 Task: Start in the project CodeQuest the sprint 'Release Planning Sprint', with a duration of 1 week. Start in the project CodeQuest the sprint 'Release Planning Sprint', with a duration of 3 weeks. Start in the project CodeQuest the sprint 'Release Planning Sprint', with a duration of 2 weeks
Action: Mouse moved to (197, 56)
Screenshot: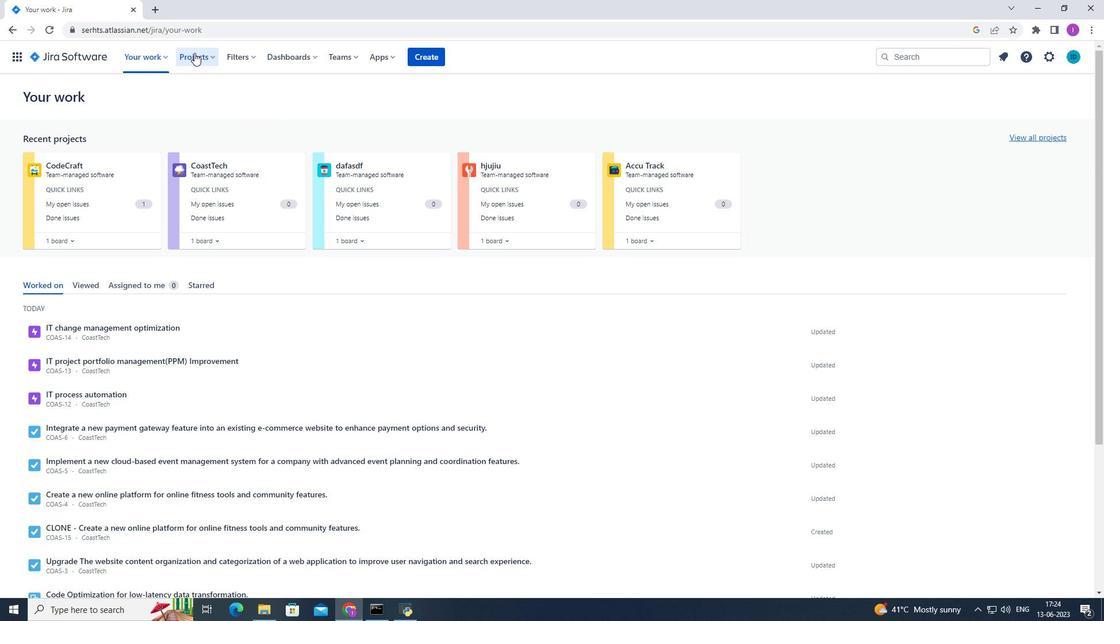 
Action: Mouse pressed left at (197, 56)
Screenshot: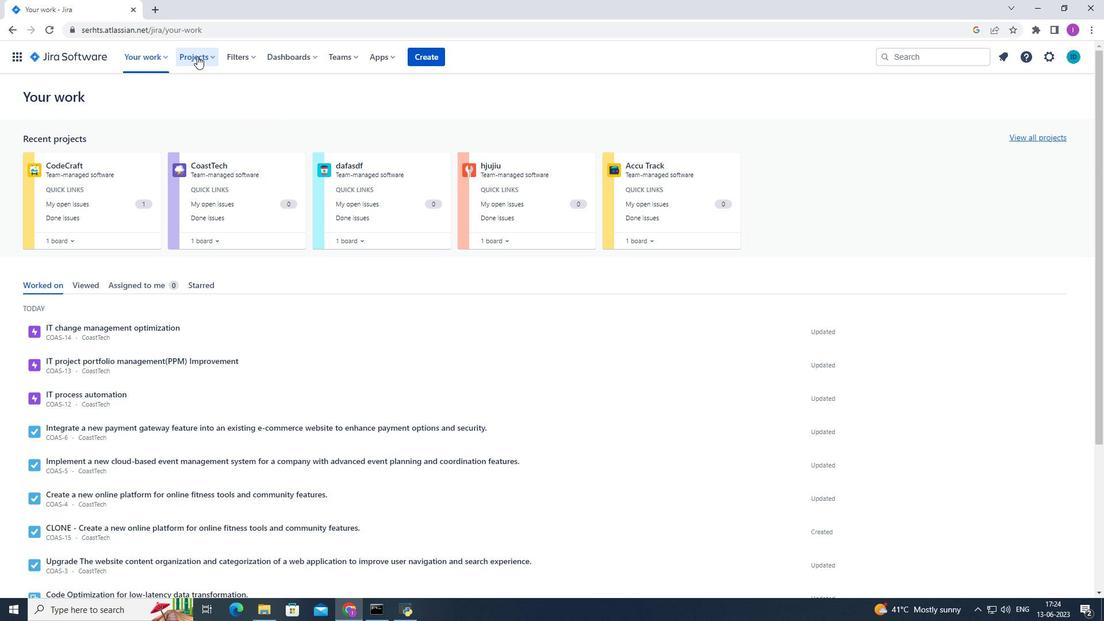 
Action: Mouse moved to (251, 110)
Screenshot: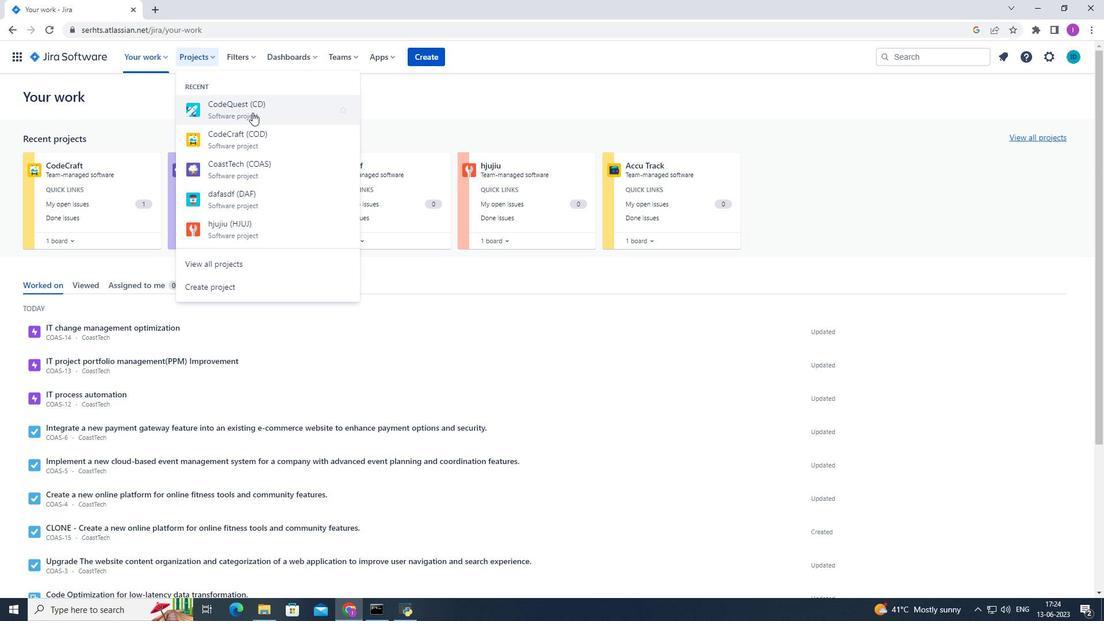 
Action: Mouse pressed left at (251, 110)
Screenshot: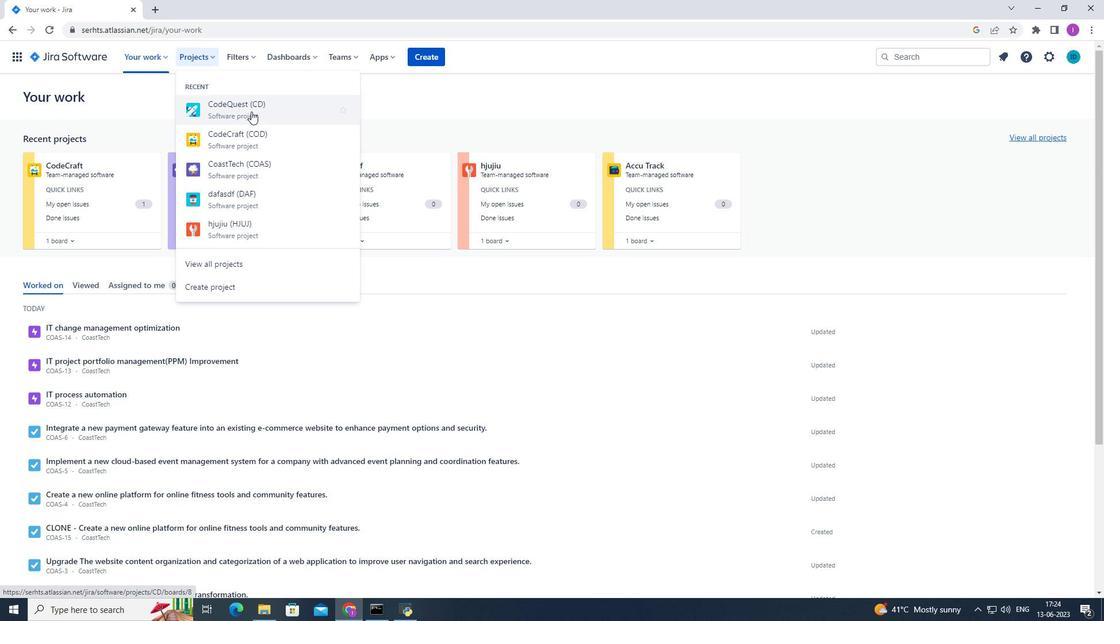 
Action: Mouse moved to (54, 176)
Screenshot: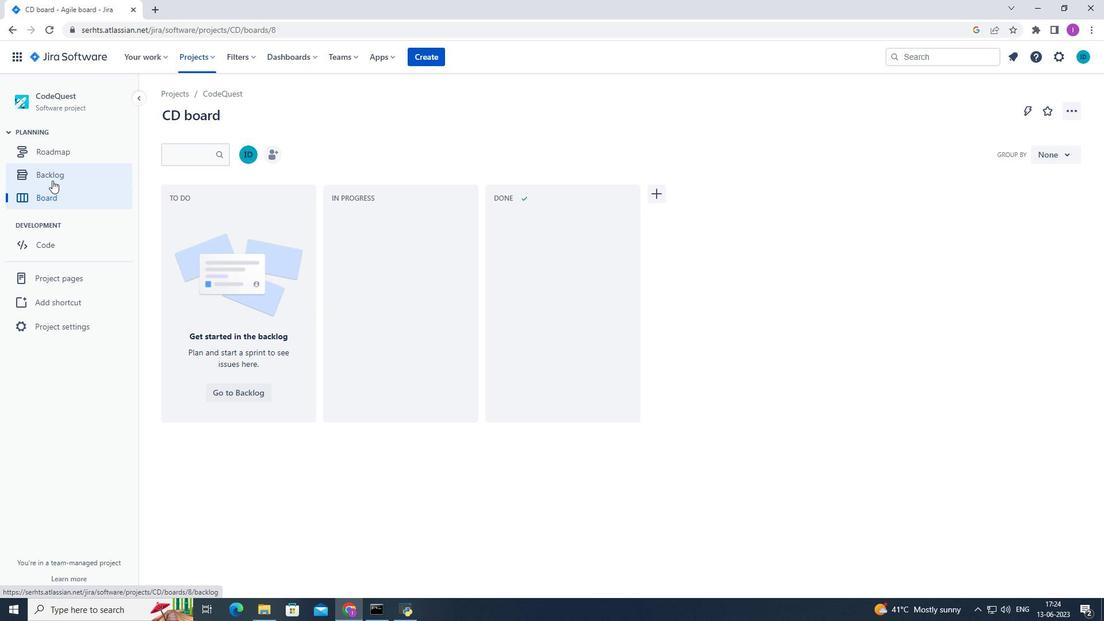 
Action: Mouse pressed left at (54, 176)
Screenshot: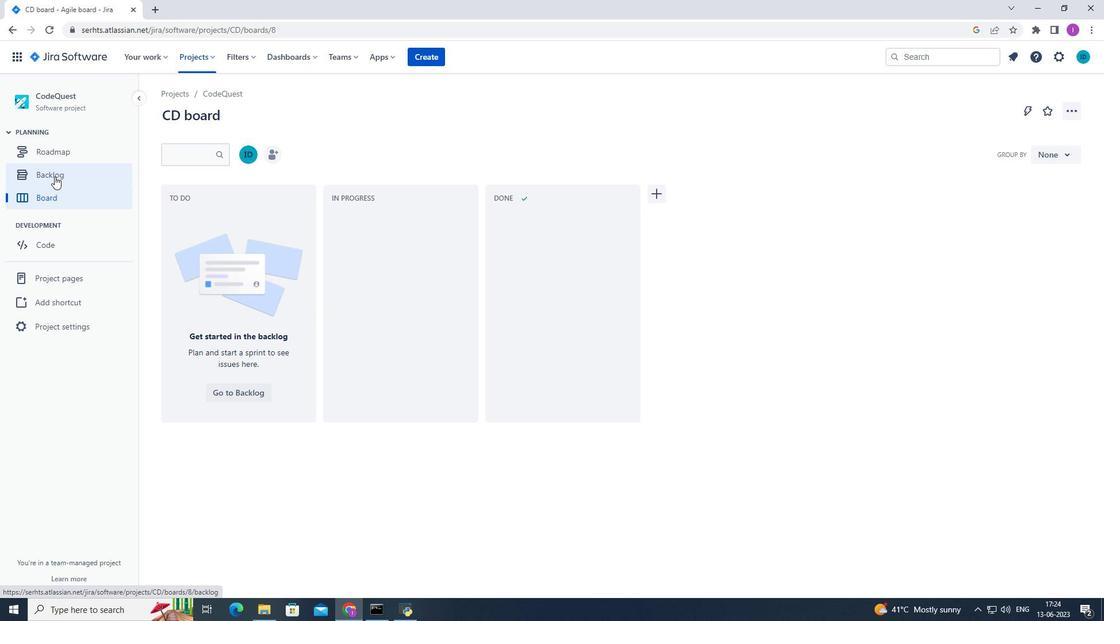 
Action: Mouse moved to (1024, 182)
Screenshot: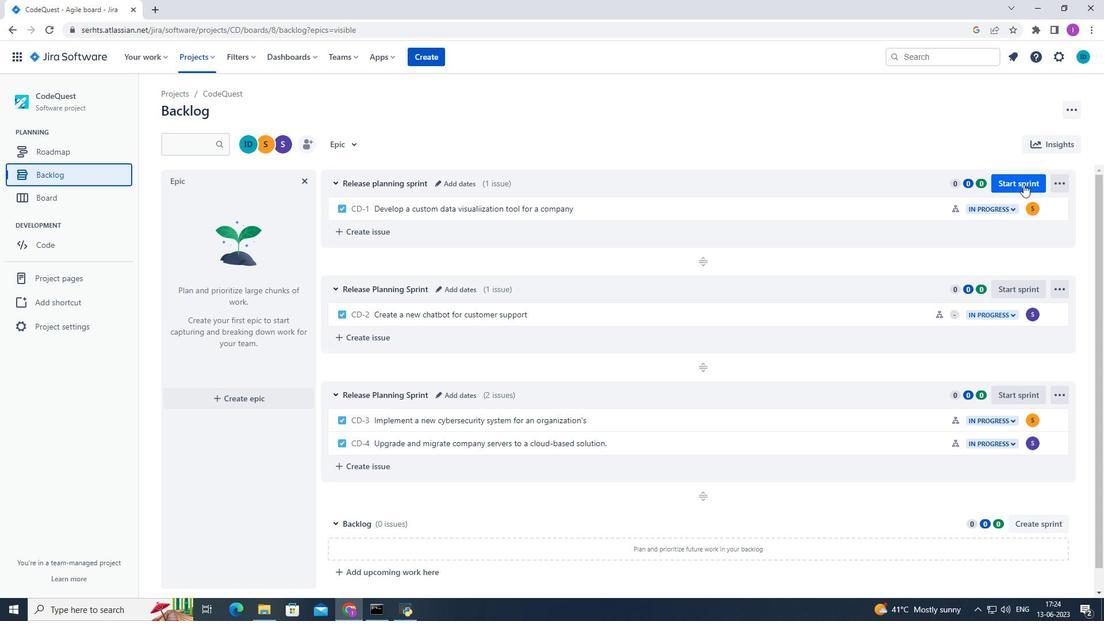 
Action: Mouse pressed left at (1024, 182)
Screenshot: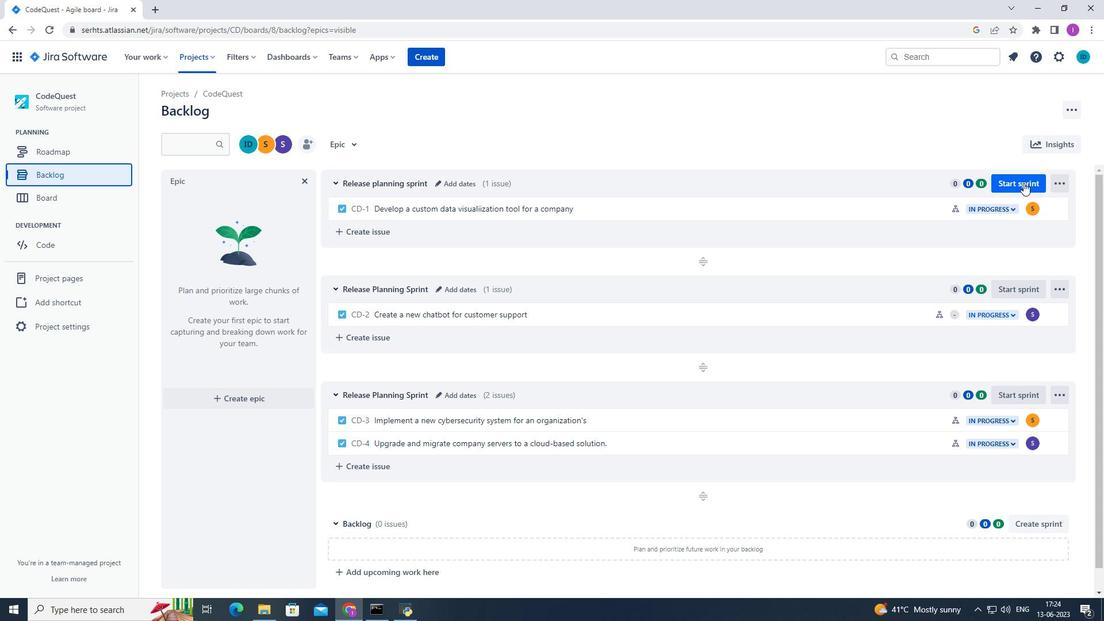 
Action: Mouse moved to (527, 198)
Screenshot: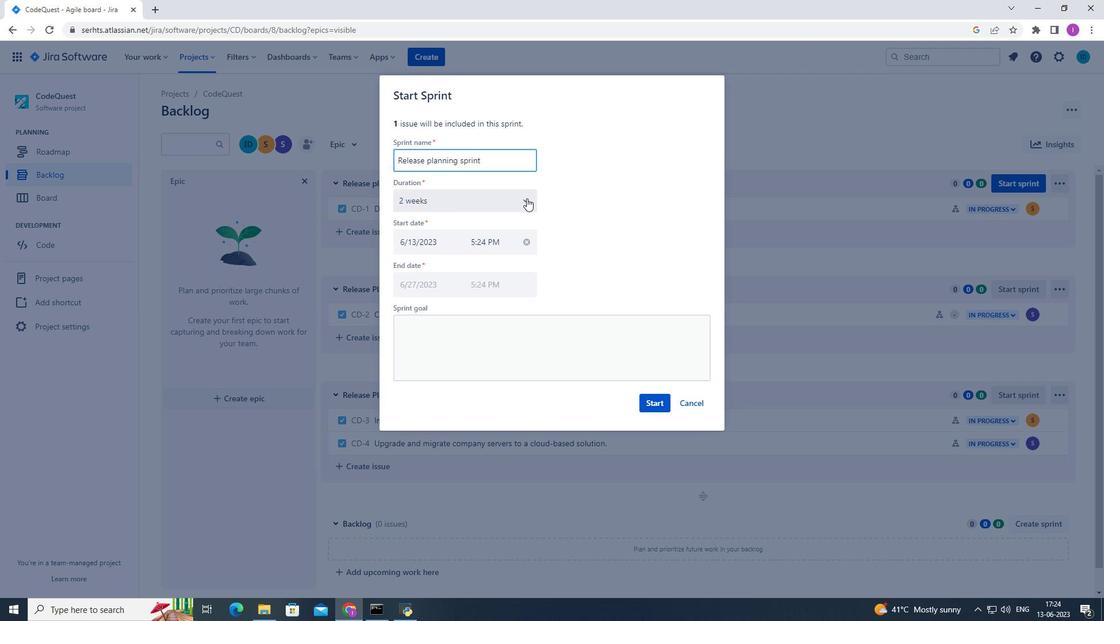 
Action: Mouse pressed left at (527, 198)
Screenshot: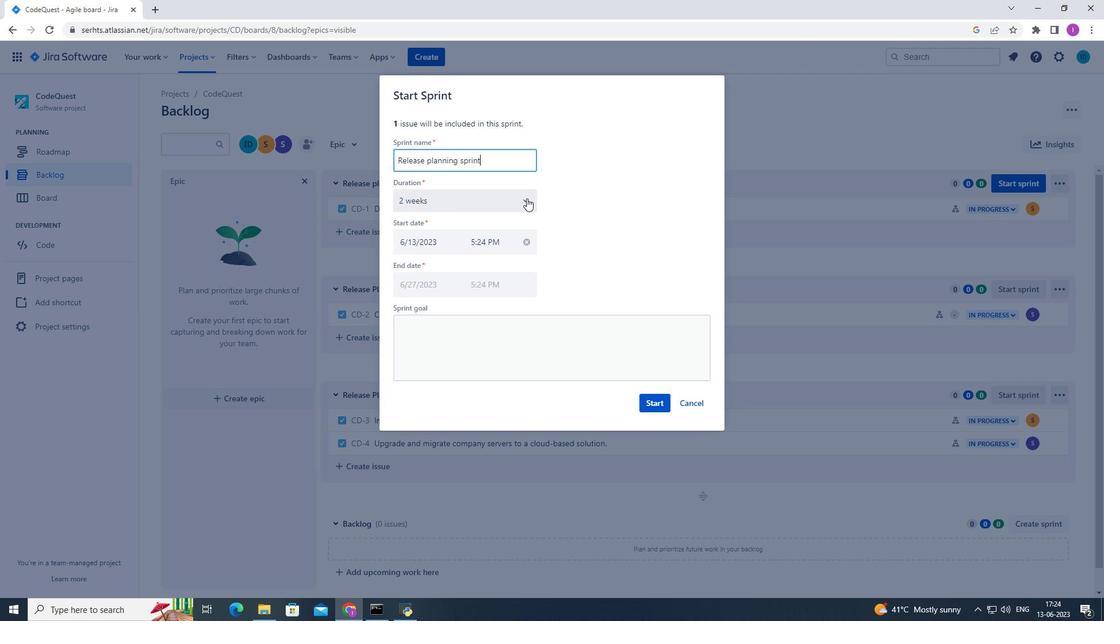 
Action: Mouse moved to (434, 228)
Screenshot: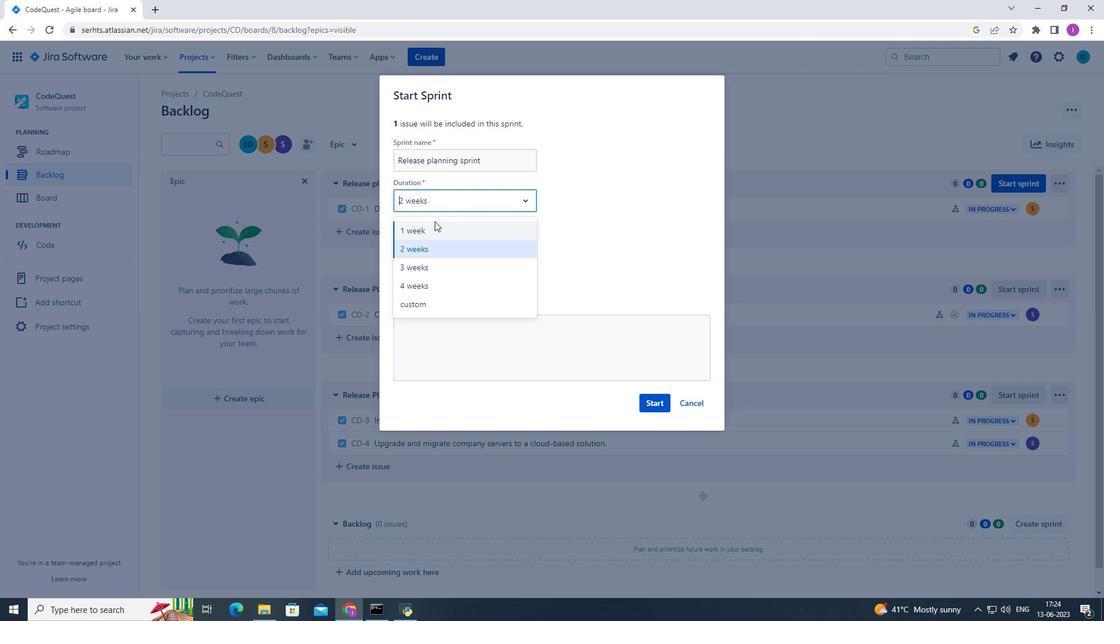 
Action: Mouse pressed left at (434, 228)
Screenshot: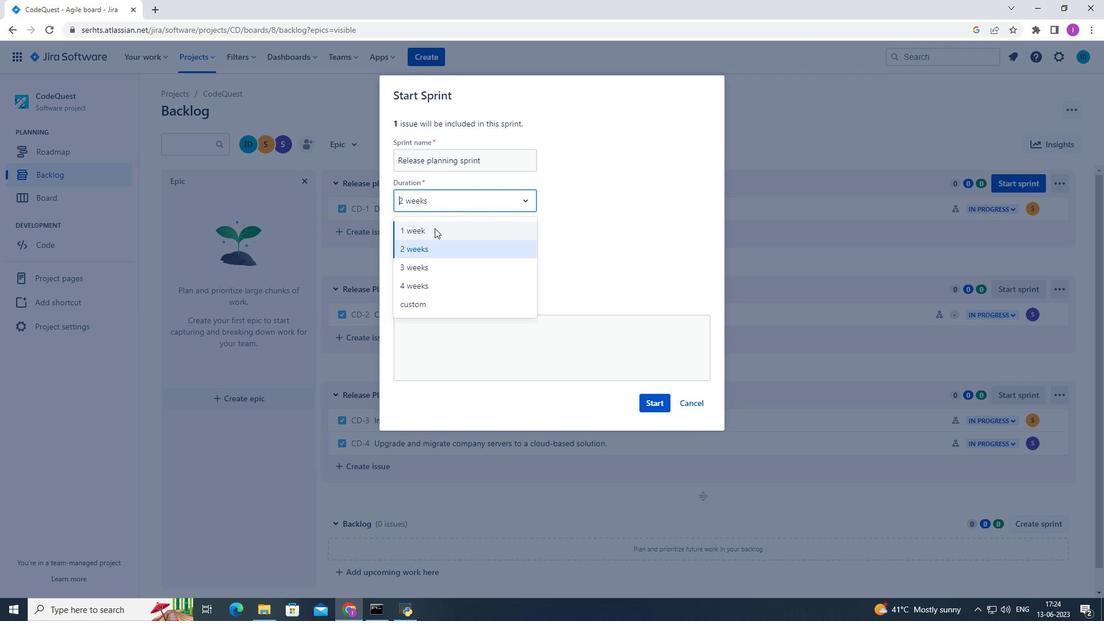 
Action: Mouse moved to (661, 402)
Screenshot: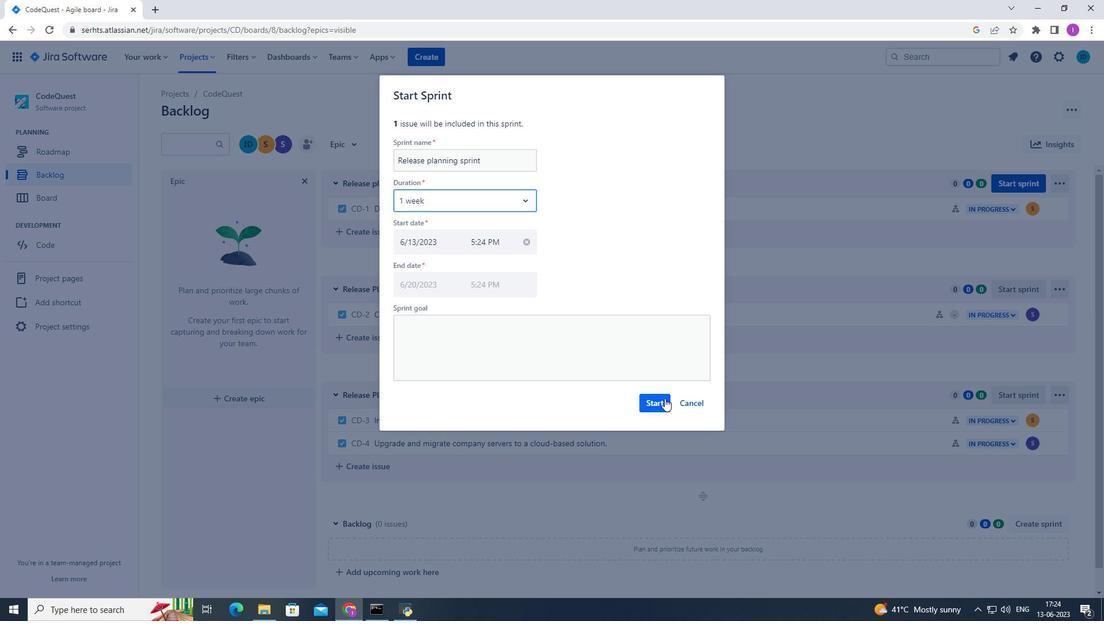 
Action: Mouse pressed left at (661, 402)
Screenshot: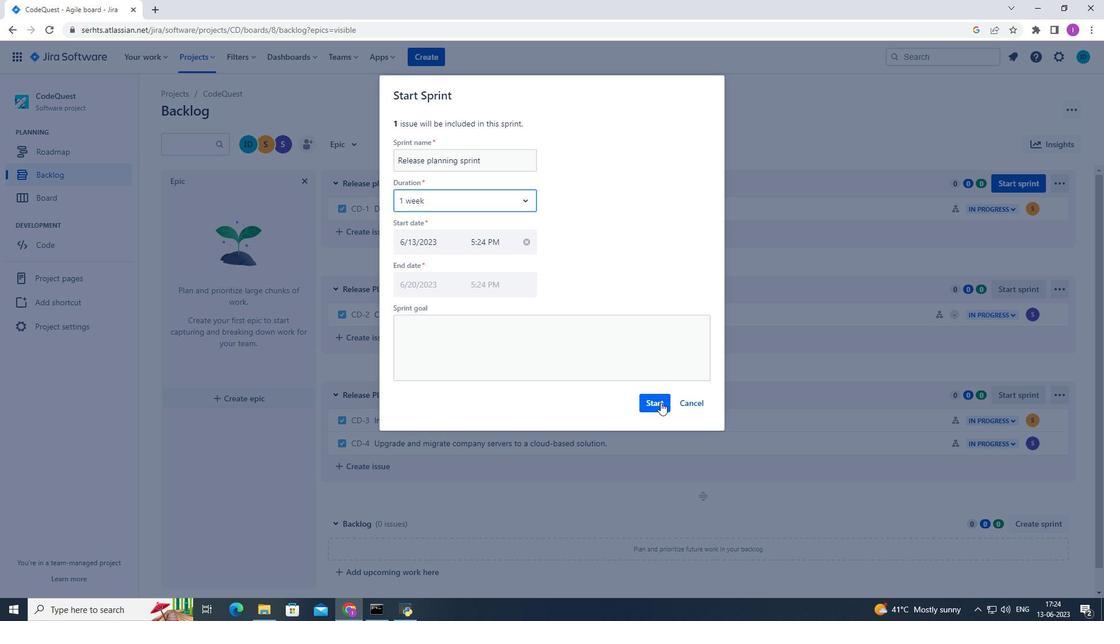
Action: Mouse moved to (13, 27)
Screenshot: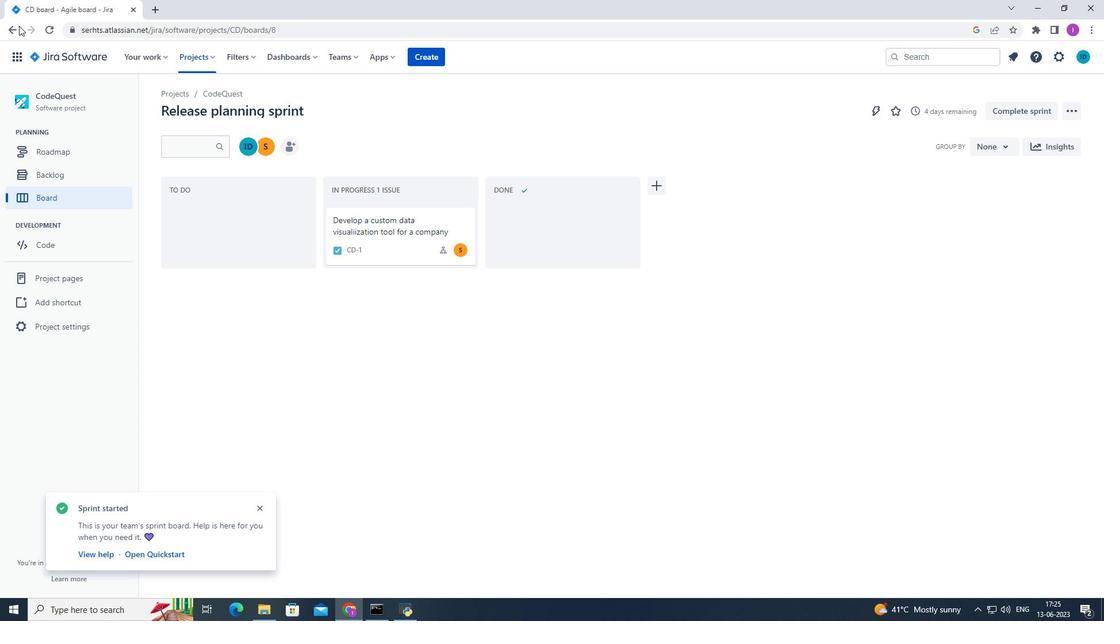 
Action: Mouse pressed left at (13, 27)
Screenshot: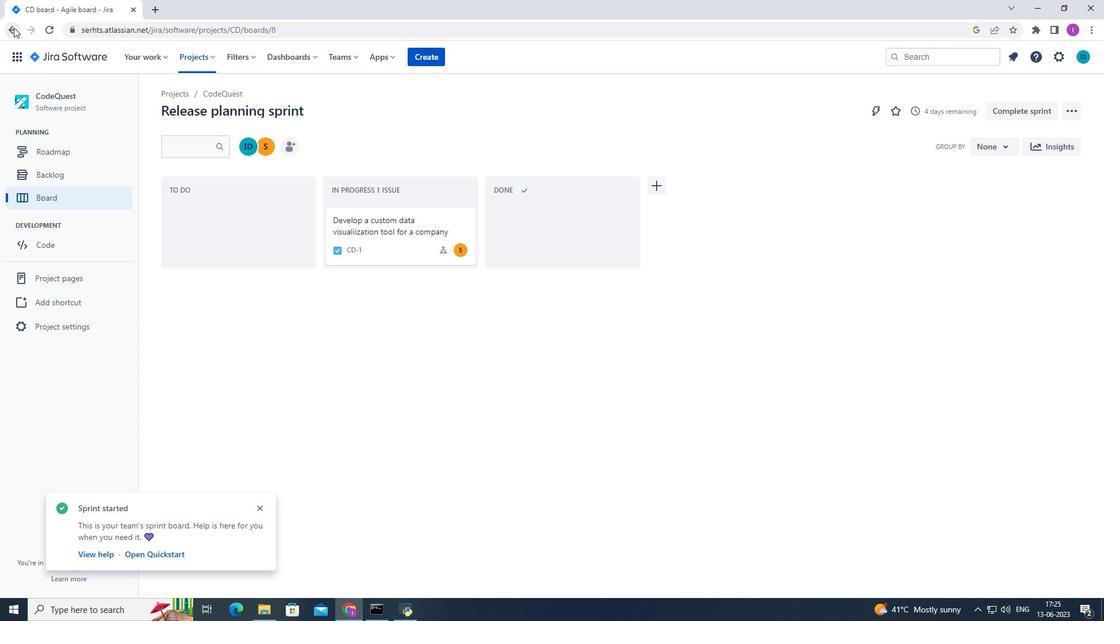 
Action: Mouse moved to (1018, 284)
Screenshot: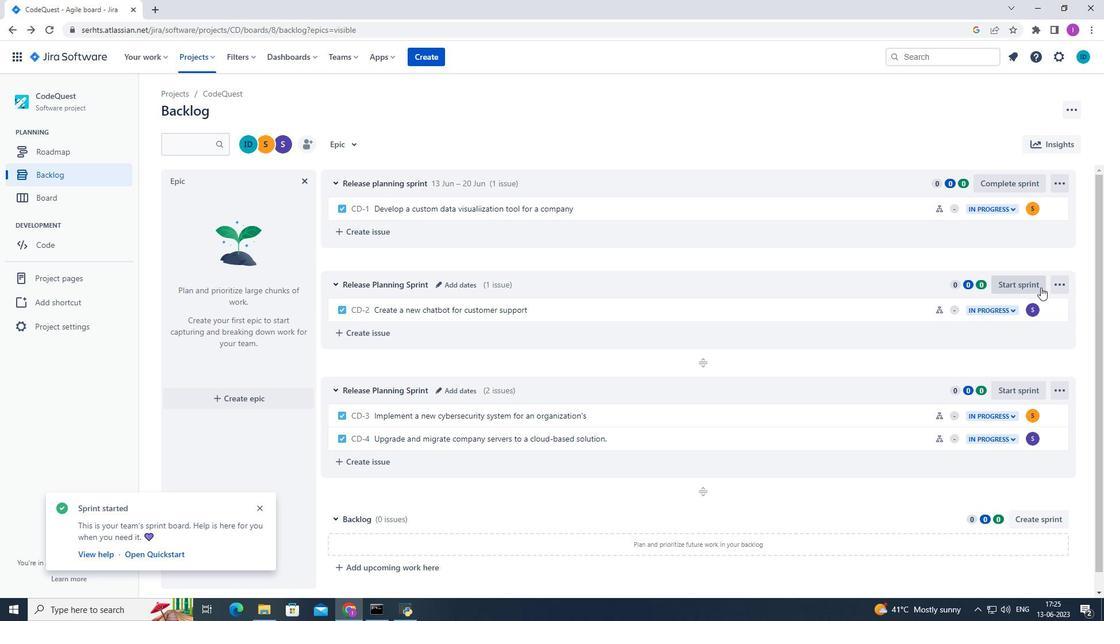 
Action: Mouse pressed left at (1018, 284)
Screenshot: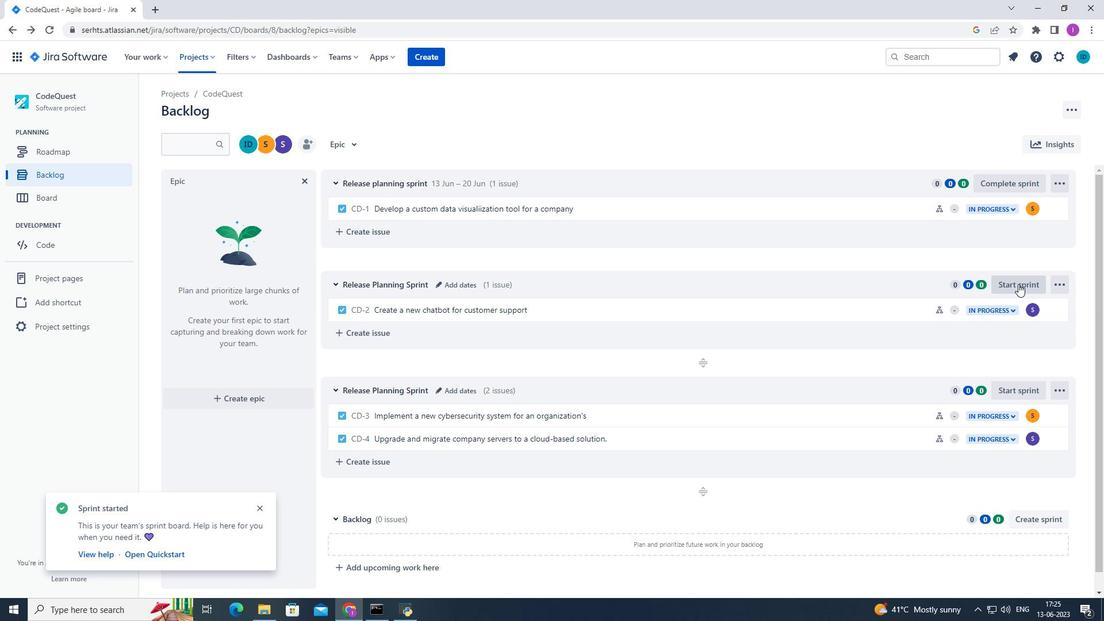
Action: Mouse moved to (524, 201)
Screenshot: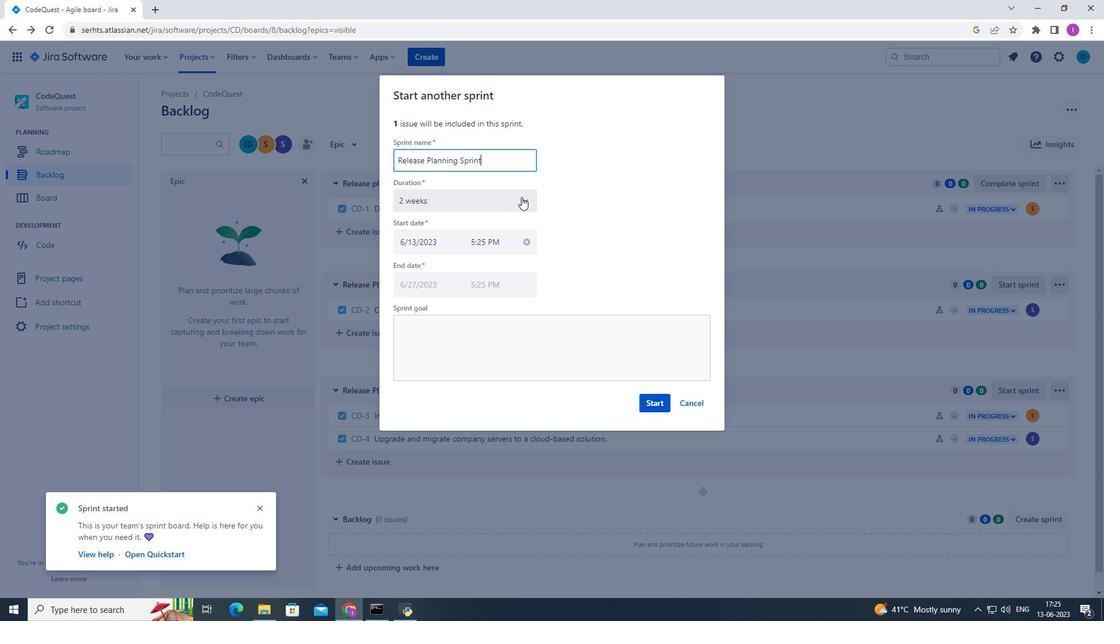 
Action: Mouse pressed left at (524, 201)
Screenshot: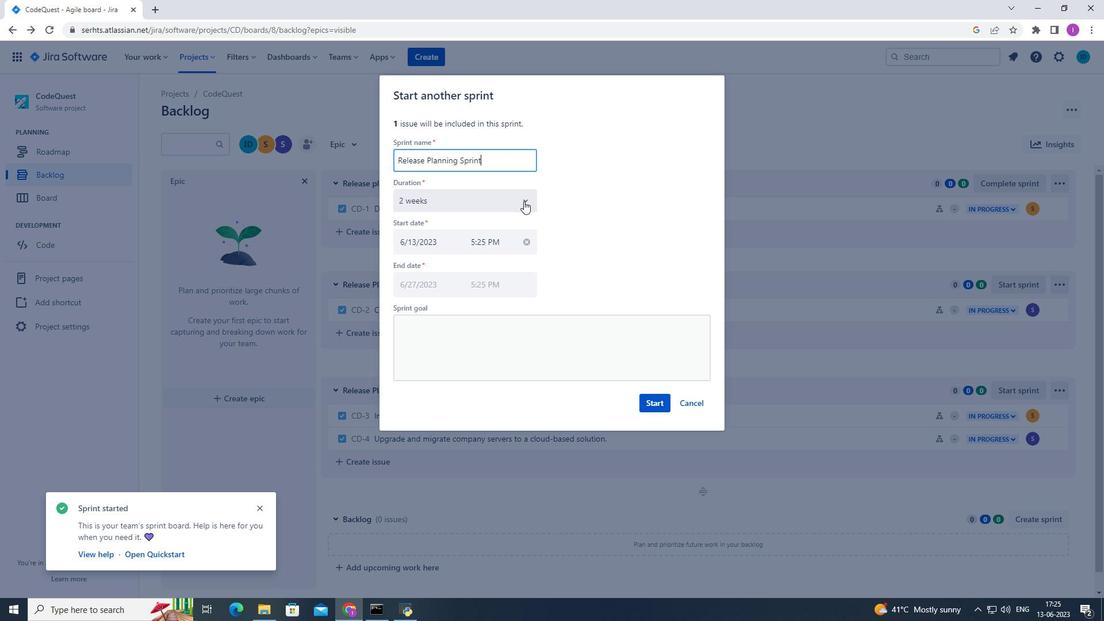 
Action: Mouse moved to (480, 269)
Screenshot: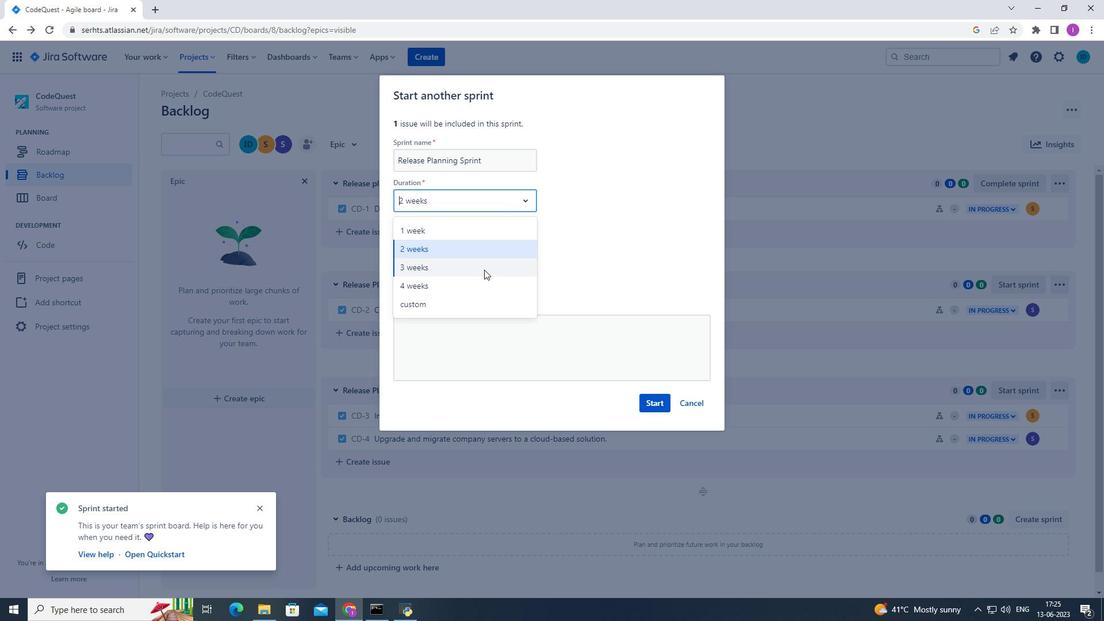 
Action: Mouse pressed left at (480, 269)
Screenshot: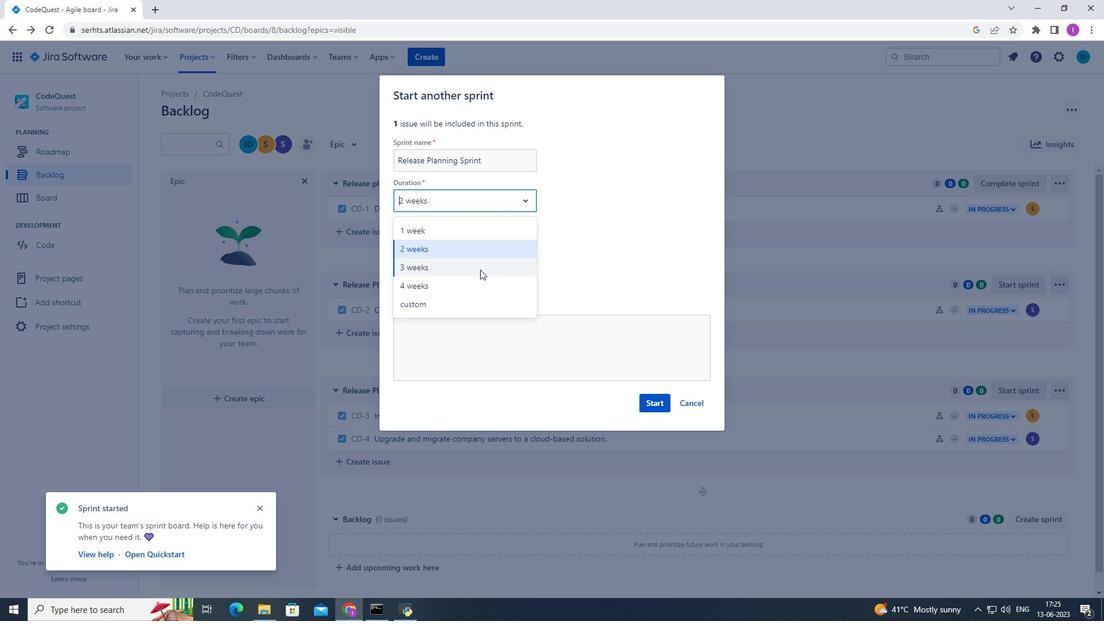 
Action: Mouse moved to (656, 403)
Screenshot: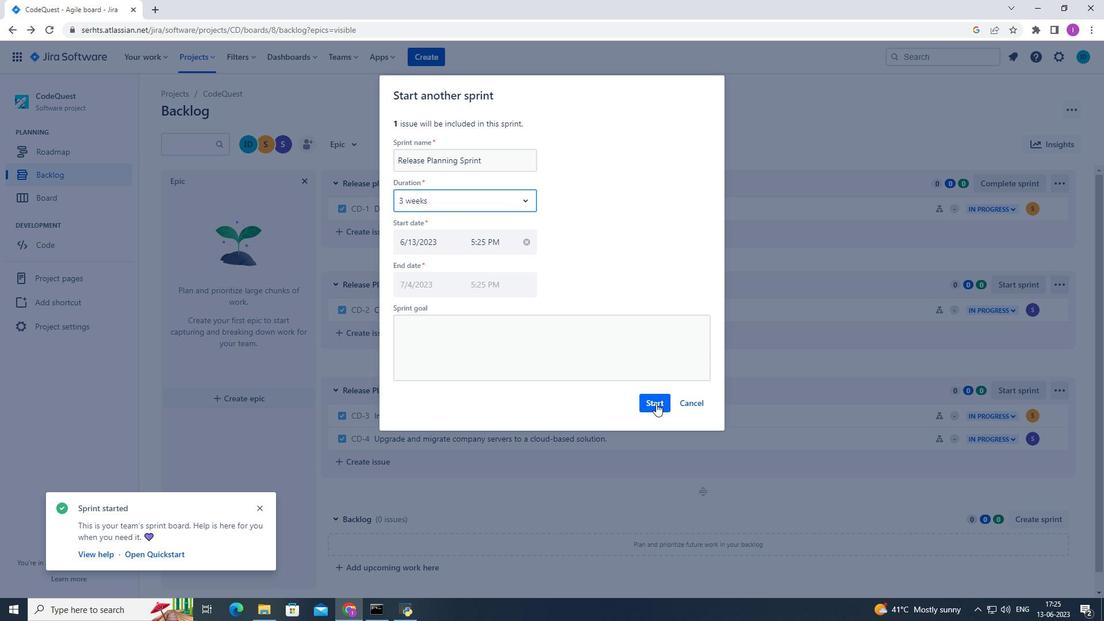 
Action: Mouse pressed left at (656, 403)
Screenshot: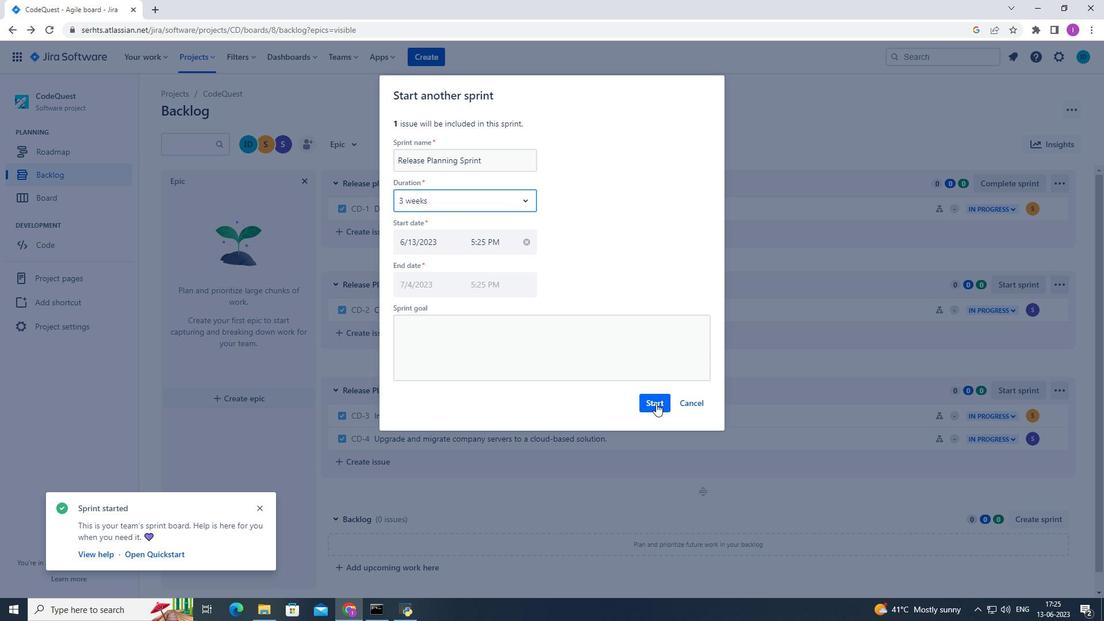 
Action: Mouse moved to (9, 30)
Screenshot: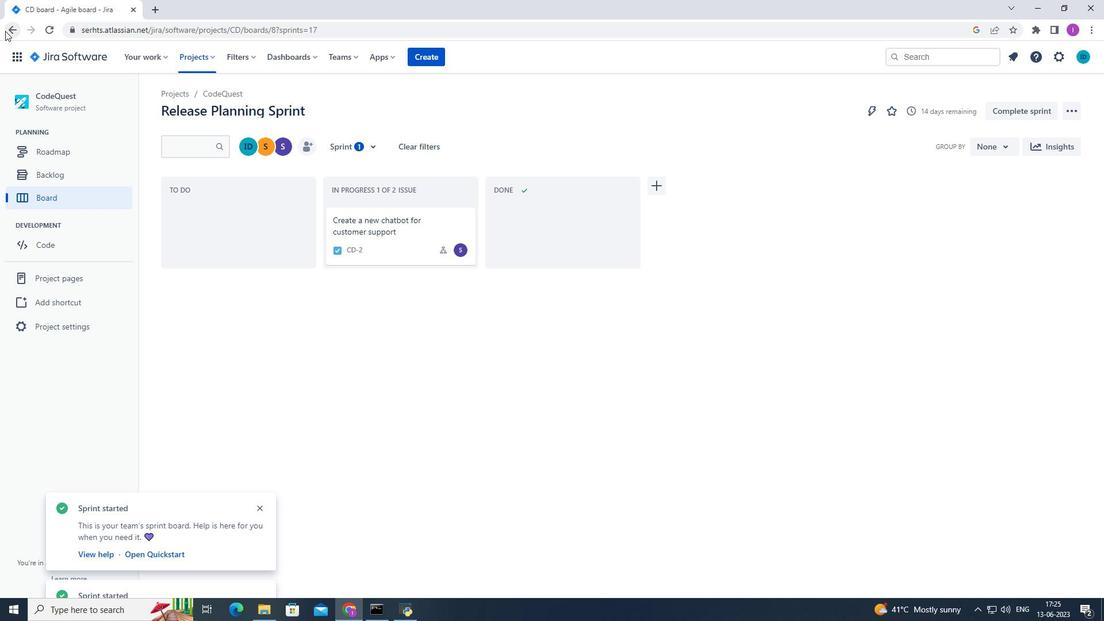 
Action: Mouse pressed left at (9, 30)
Screenshot: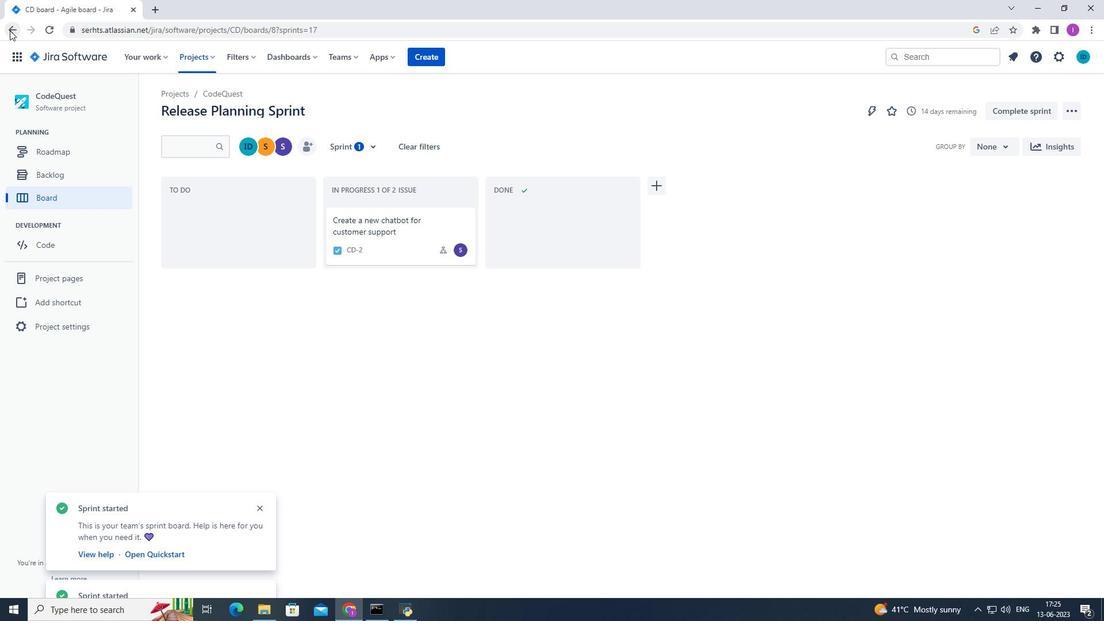 
Action: Mouse moved to (1005, 384)
Screenshot: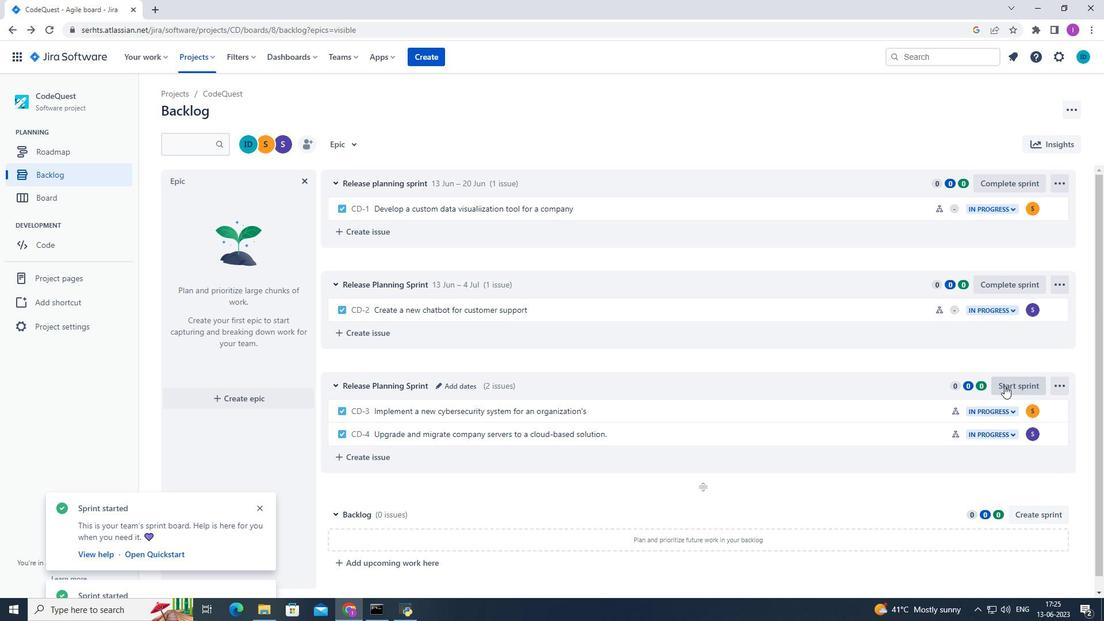 
Action: Mouse pressed left at (1005, 384)
Screenshot: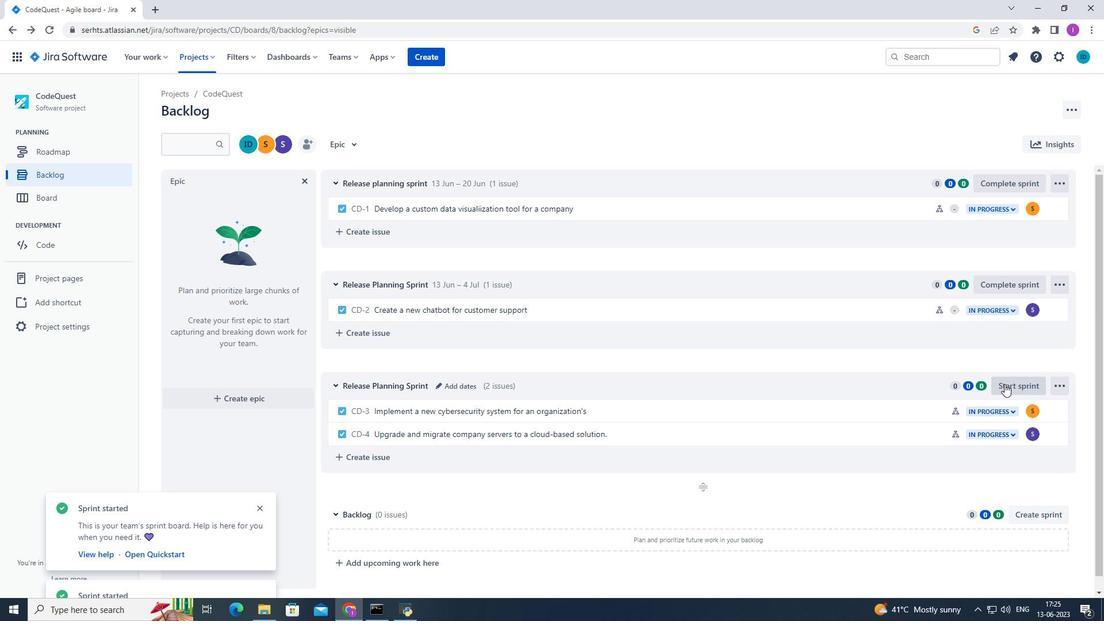 
Action: Mouse moved to (528, 199)
Screenshot: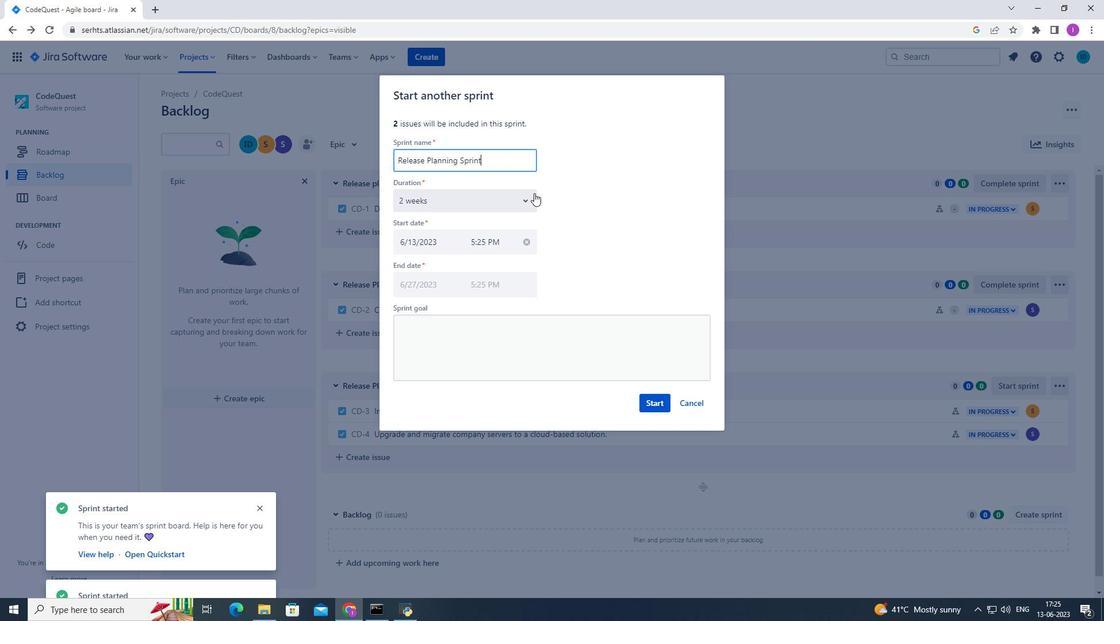 
Action: Mouse pressed left at (528, 199)
Screenshot: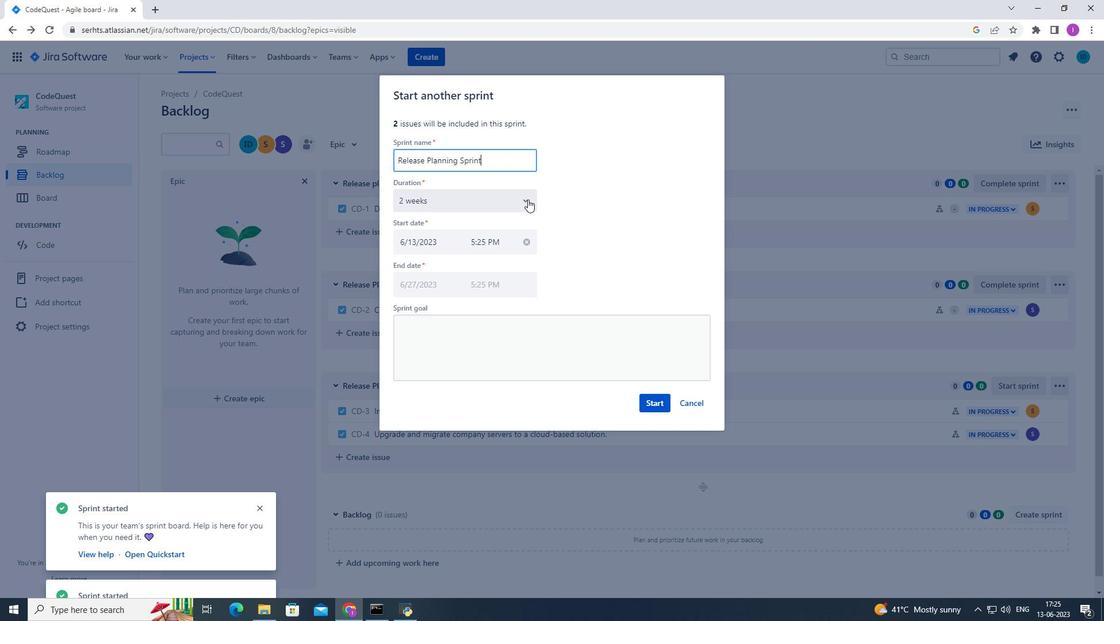 
Action: Mouse moved to (448, 247)
Screenshot: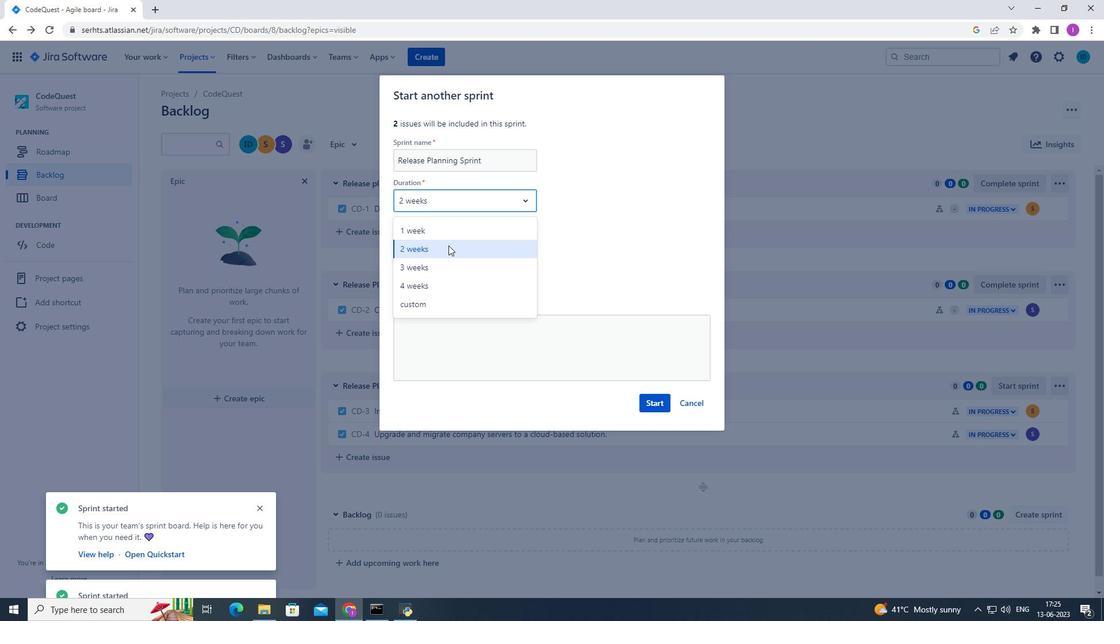 
Action: Mouse pressed left at (448, 247)
Screenshot: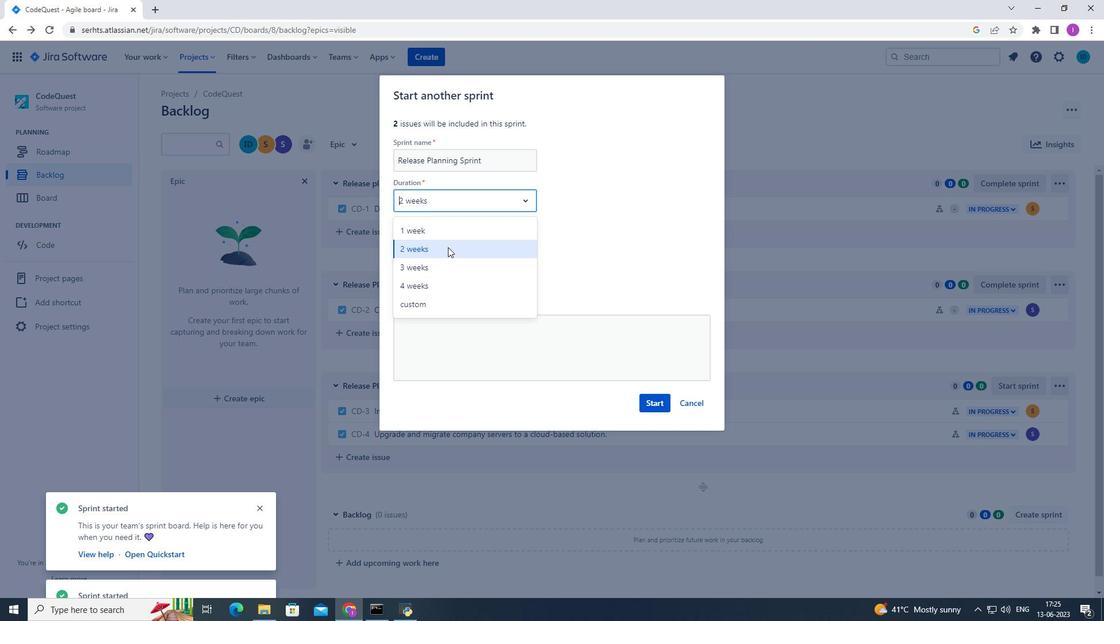 
Action: Mouse moved to (657, 403)
Screenshot: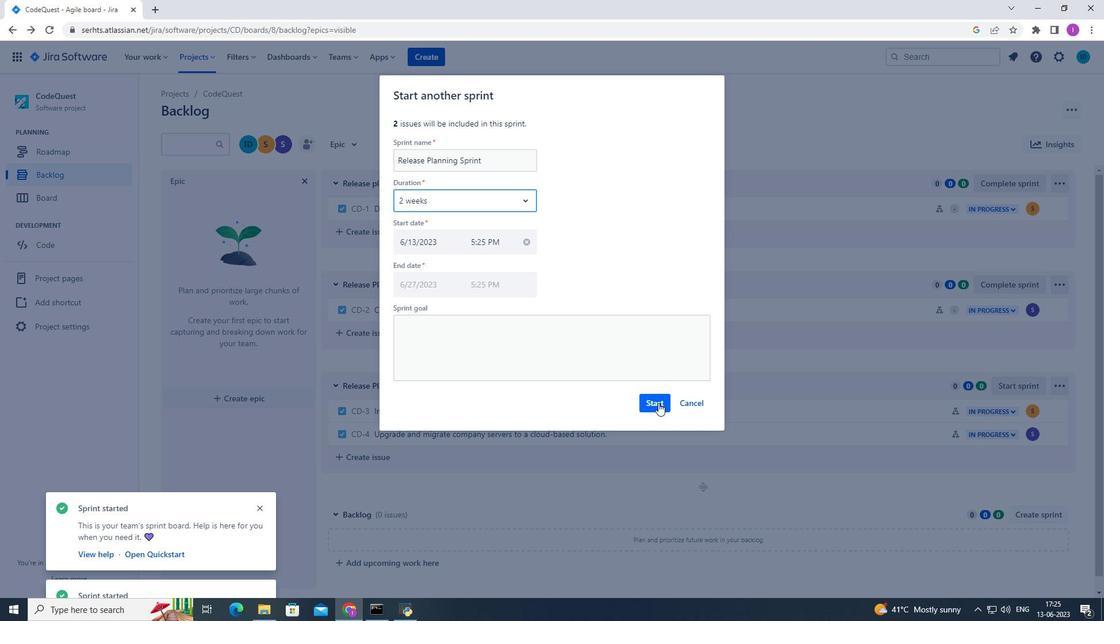 
Action: Mouse pressed left at (657, 403)
Screenshot: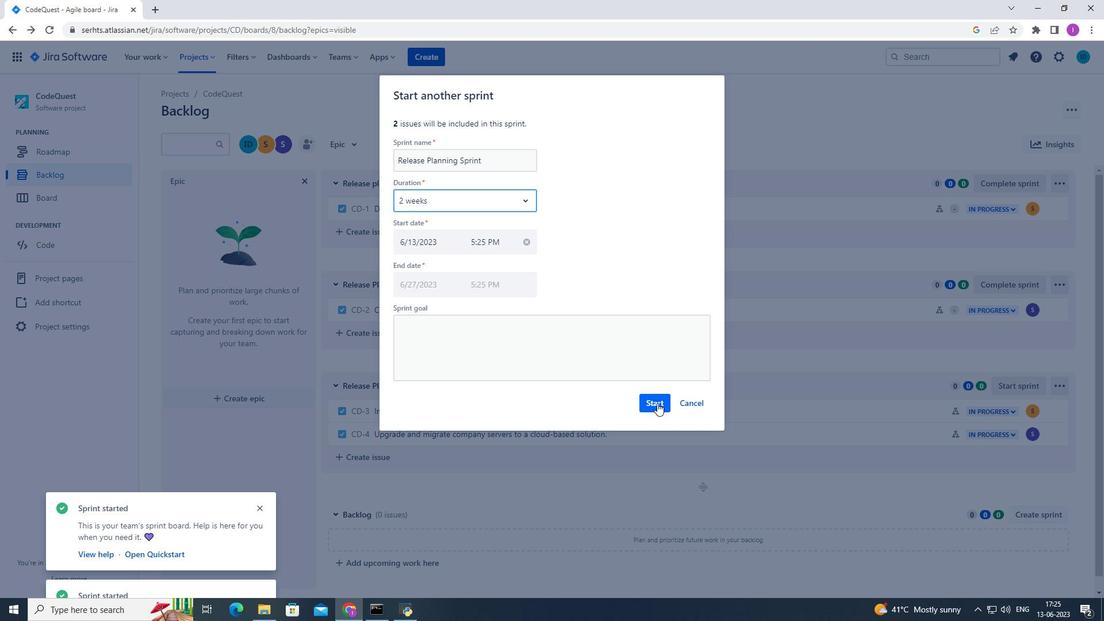 
Action: Mouse moved to (17, 27)
Screenshot: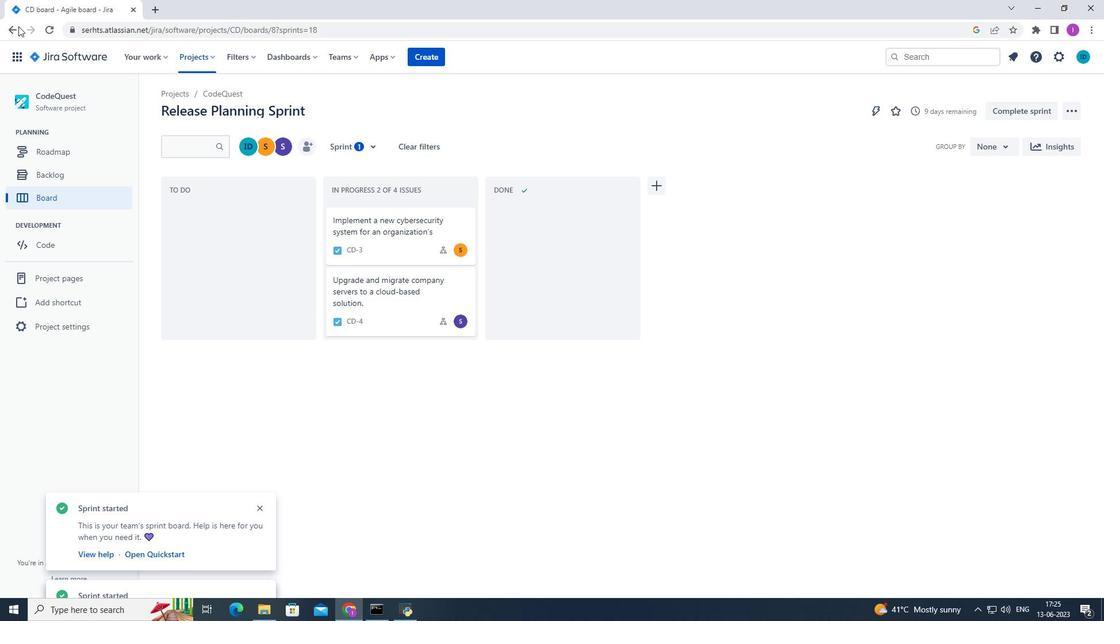 
Action: Mouse pressed left at (17, 27)
Screenshot: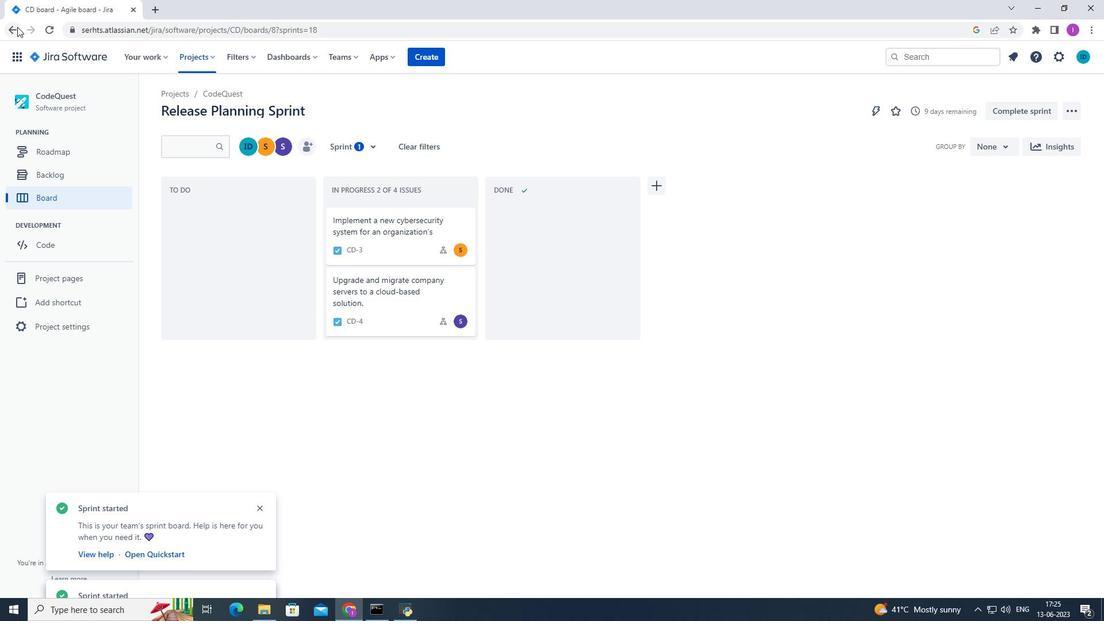 
Action: Mouse moved to (72, 191)
Screenshot: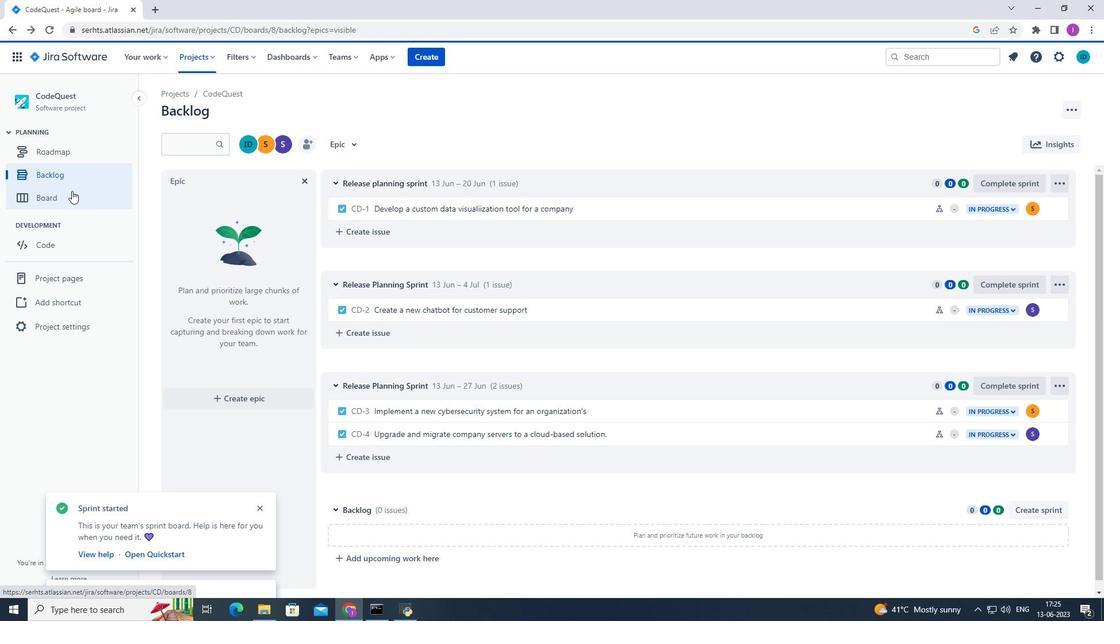
